 Task: Create a due date automation trigger when advanced on, on the monday before a card is due add fields with custom field "Resume" set to a number greater or equal to 1 and greater than 10 at 11:00 AM.
Action: Mouse moved to (988, 71)
Screenshot: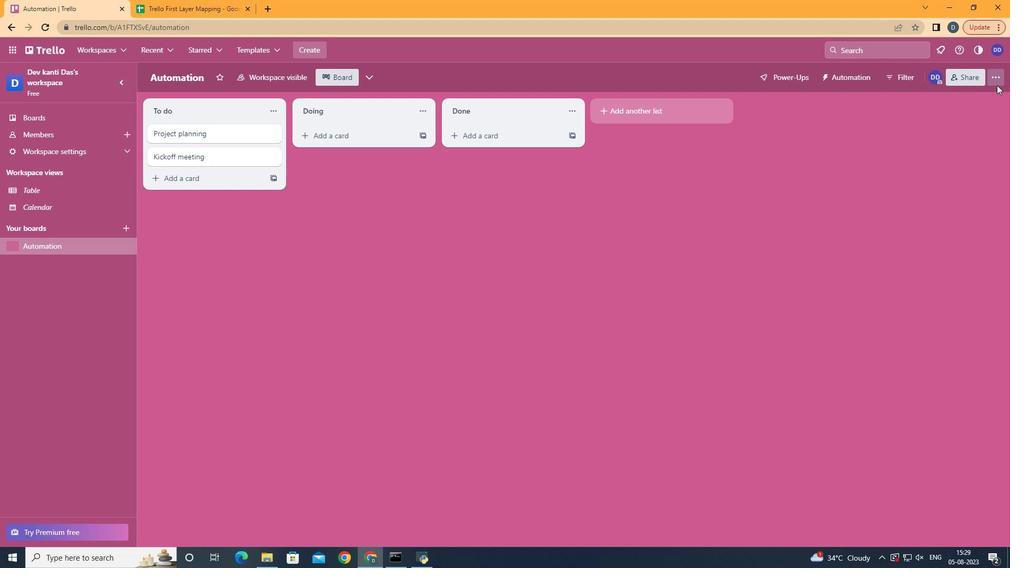 
Action: Mouse pressed left at (988, 71)
Screenshot: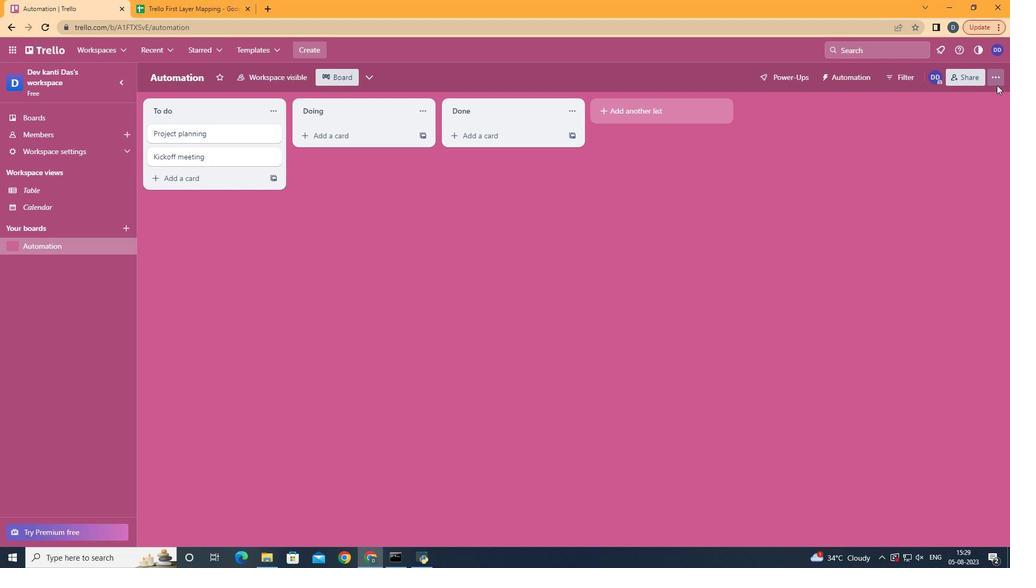 
Action: Mouse moved to (932, 208)
Screenshot: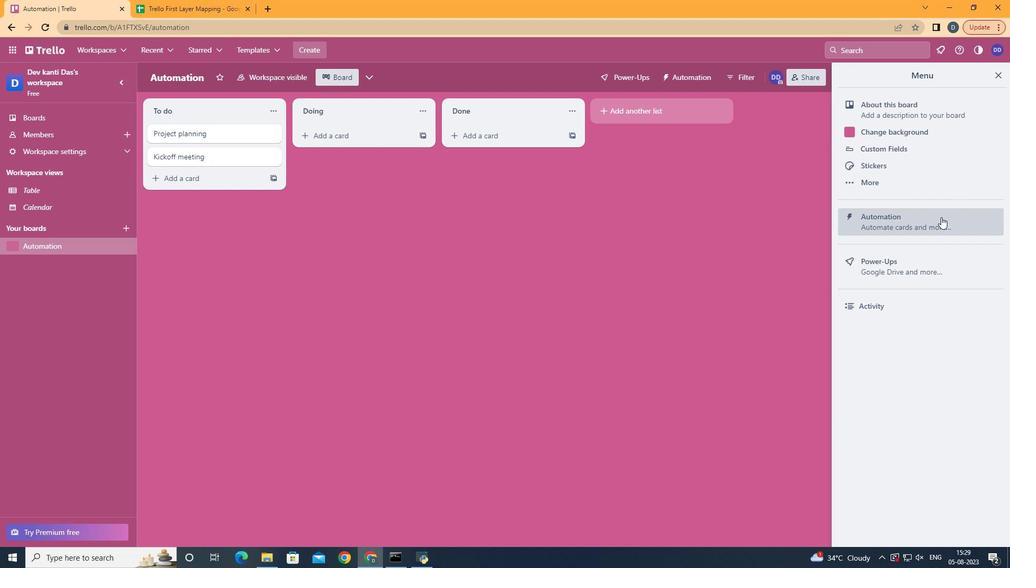 
Action: Mouse pressed left at (932, 208)
Screenshot: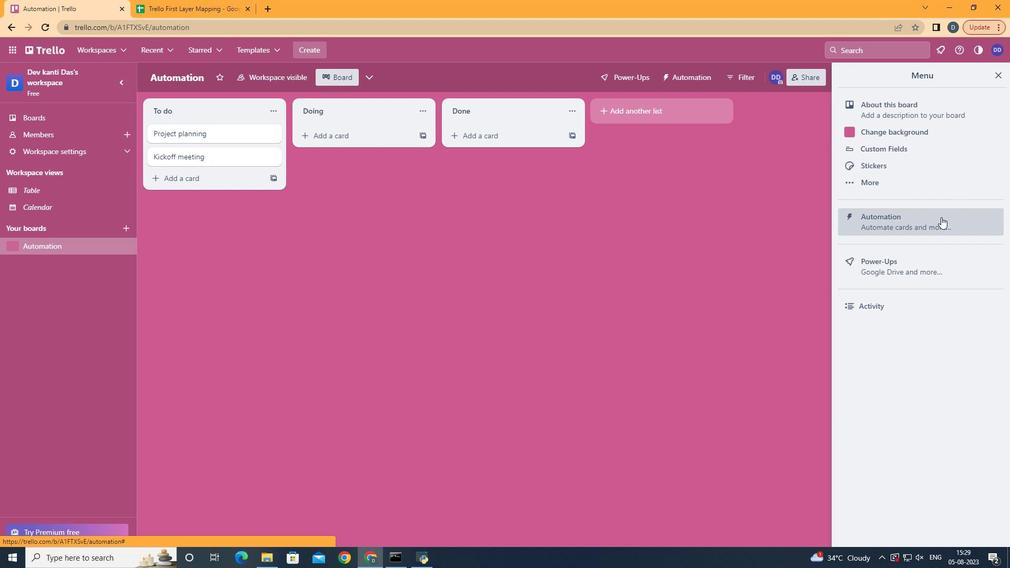 
Action: Mouse moved to (211, 203)
Screenshot: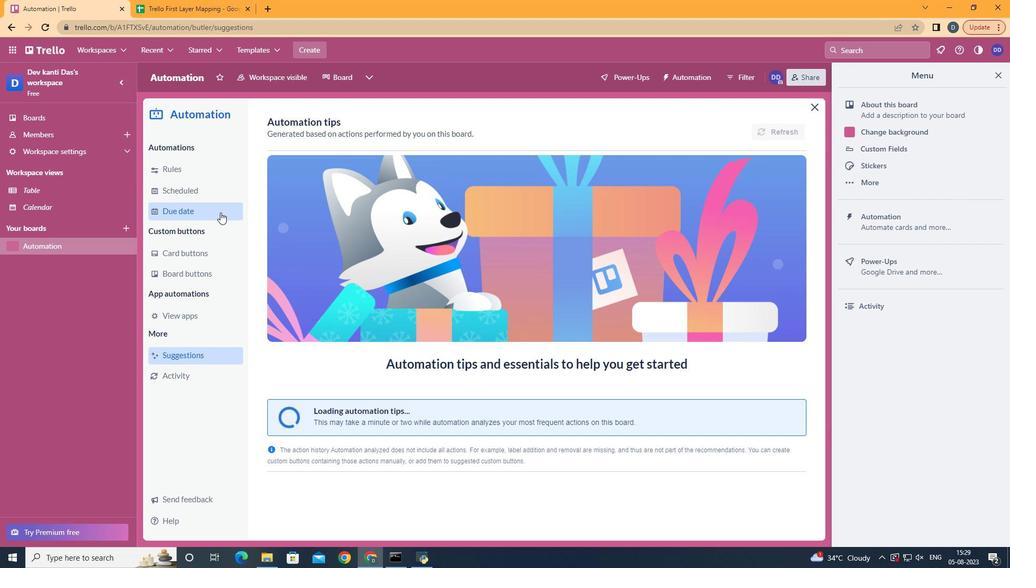 
Action: Mouse pressed left at (211, 203)
Screenshot: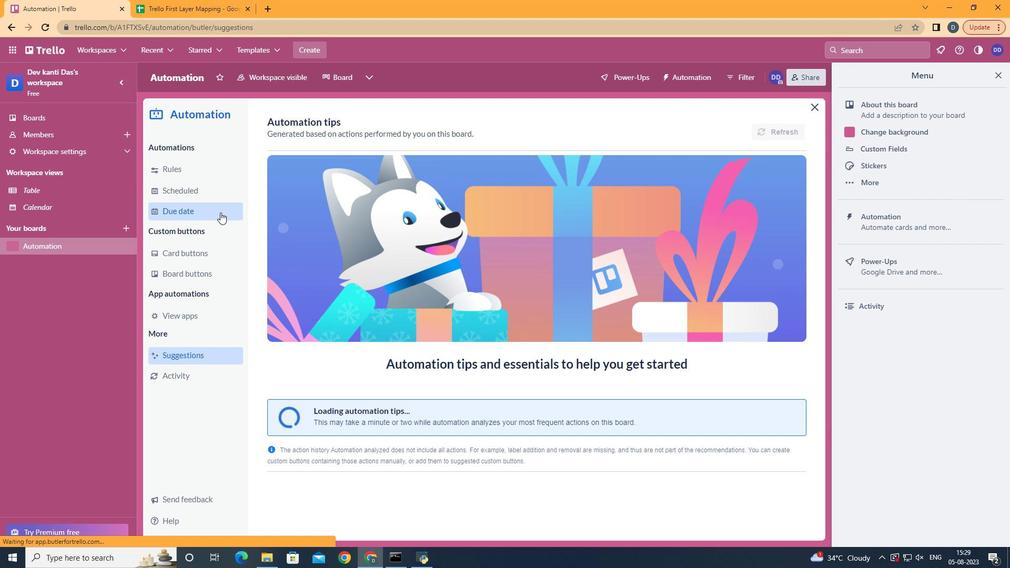 
Action: Mouse moved to (725, 117)
Screenshot: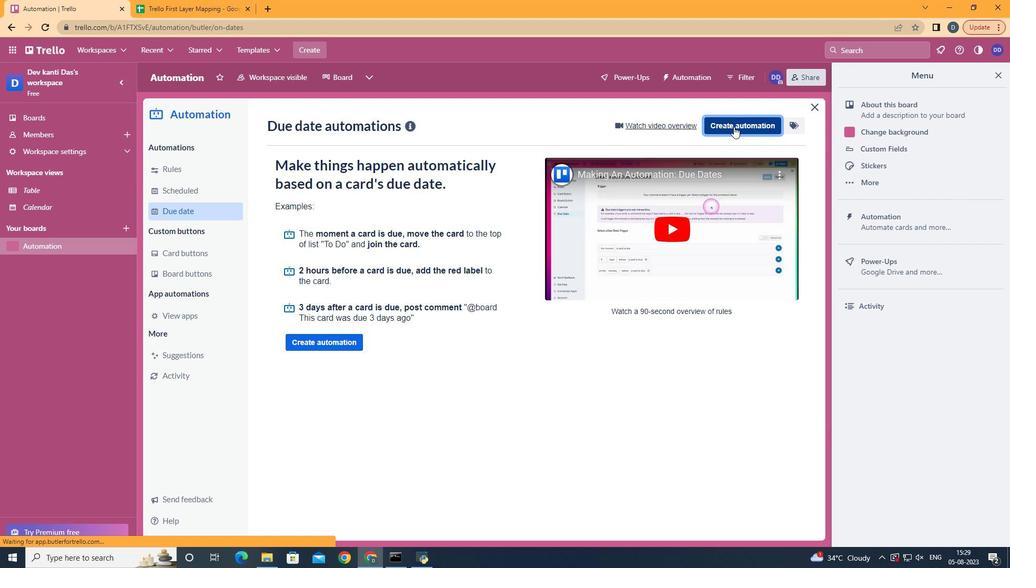
Action: Mouse pressed left at (725, 117)
Screenshot: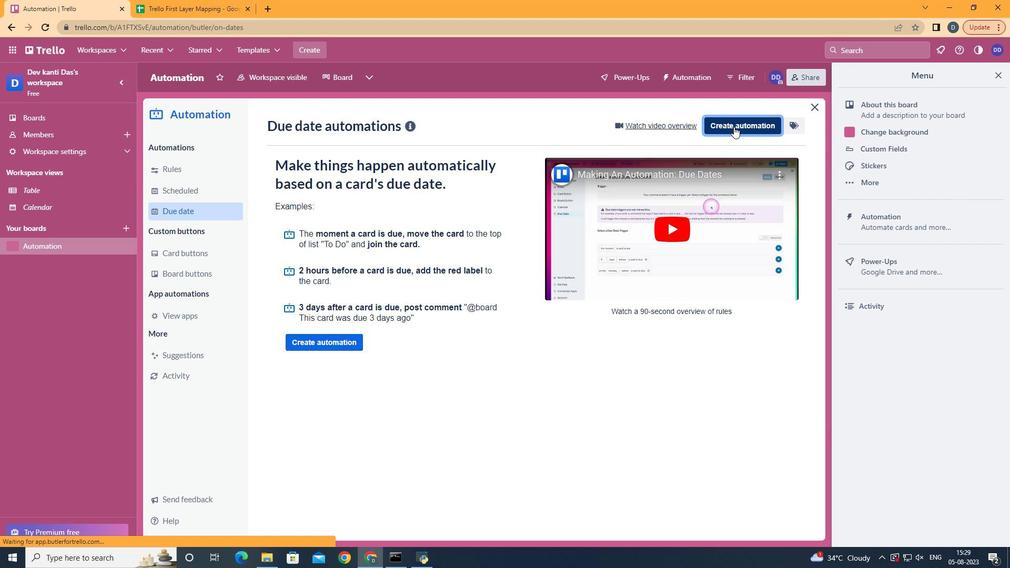 
Action: Mouse moved to (487, 218)
Screenshot: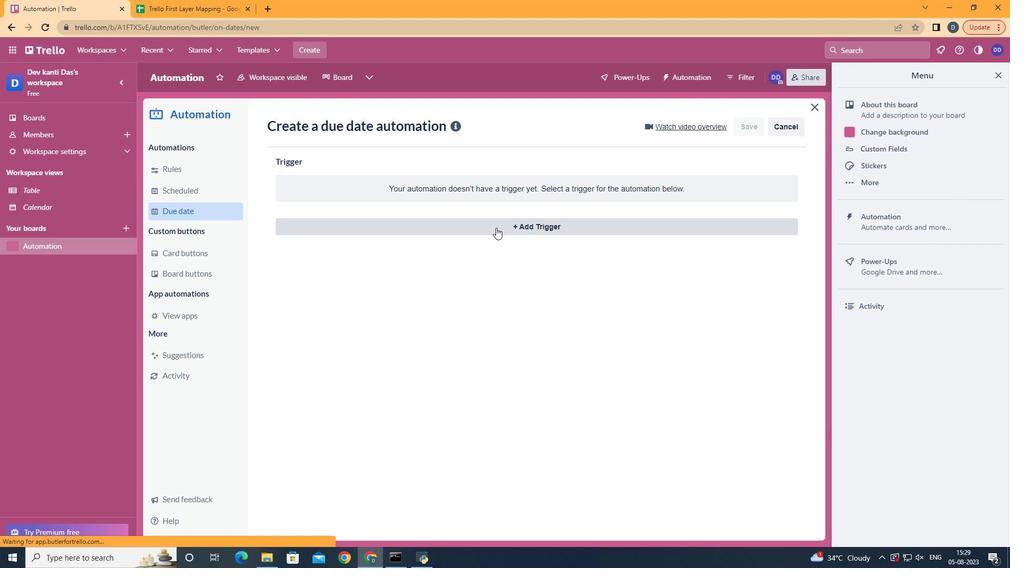 
Action: Mouse pressed left at (487, 218)
Screenshot: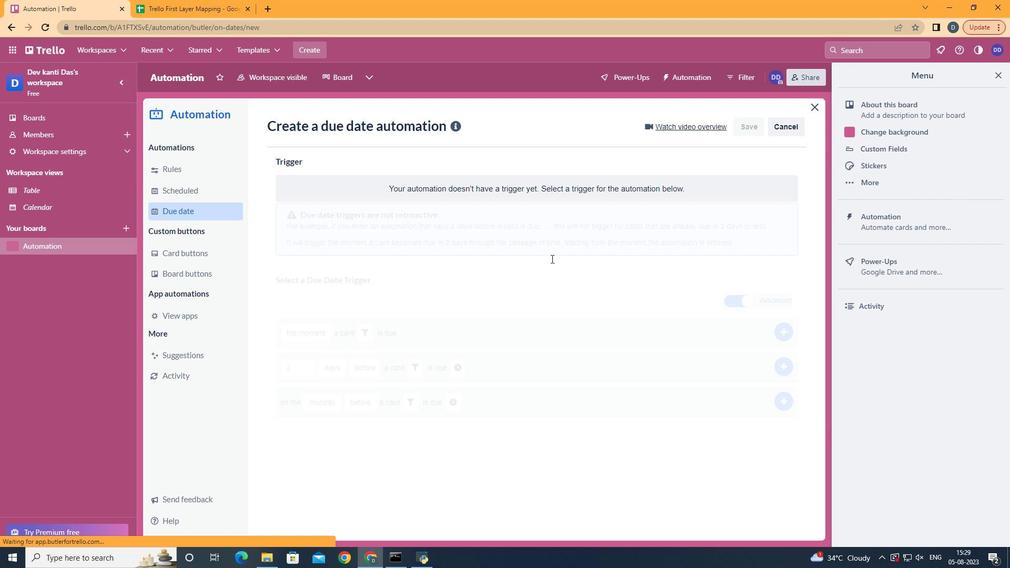 
Action: Mouse moved to (327, 265)
Screenshot: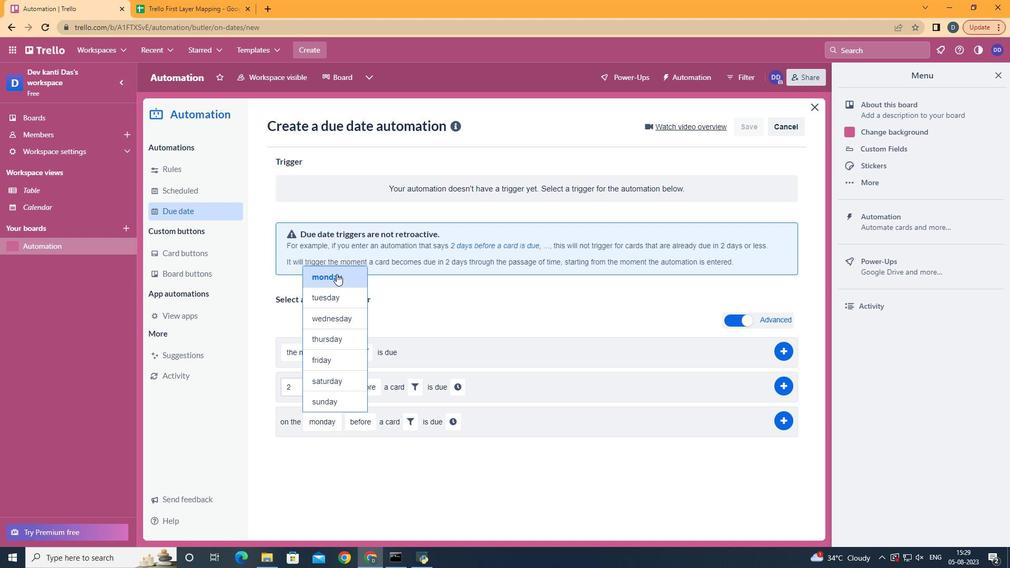 
Action: Mouse pressed left at (327, 265)
Screenshot: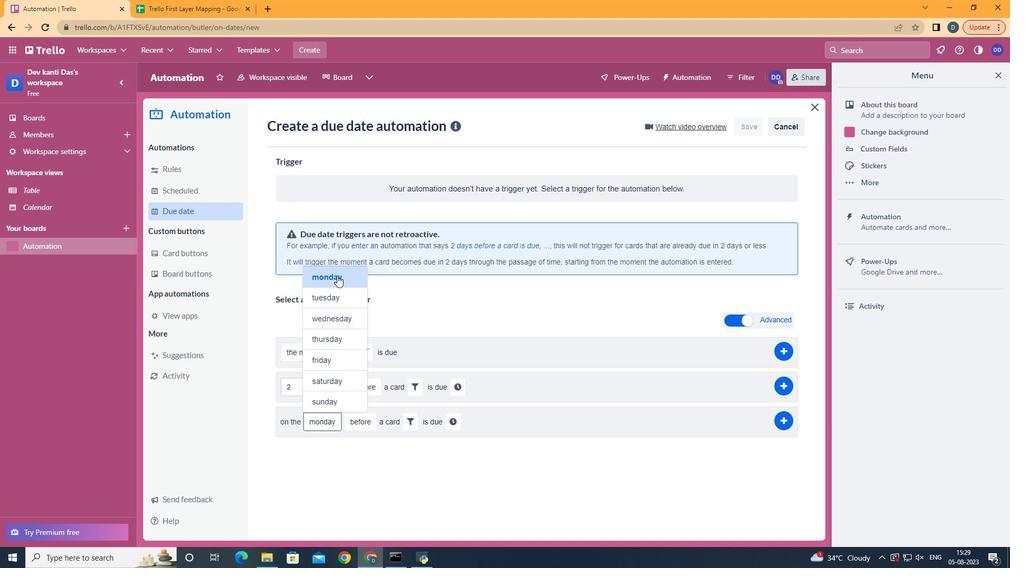
Action: Mouse moved to (365, 434)
Screenshot: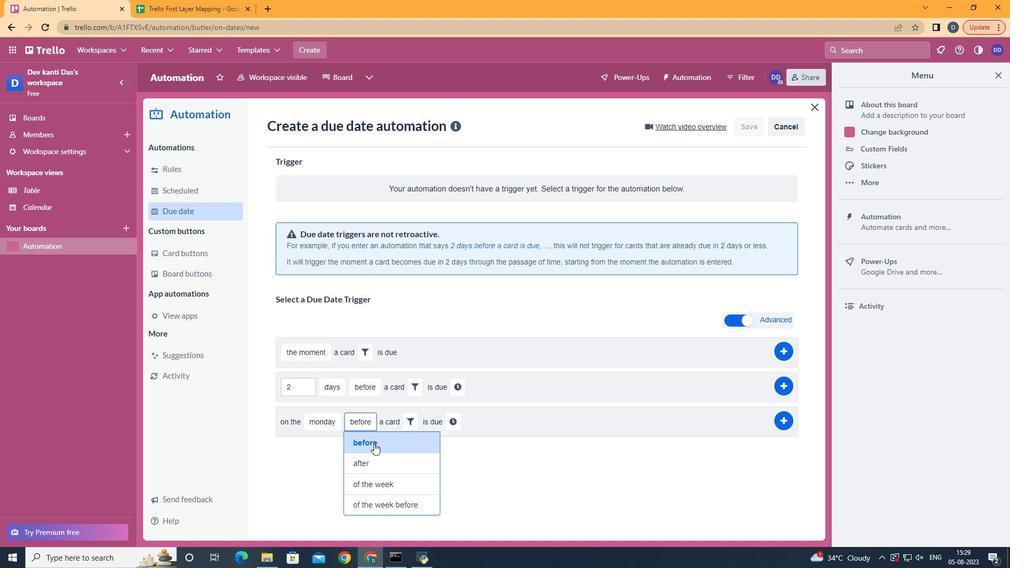 
Action: Mouse pressed left at (365, 434)
Screenshot: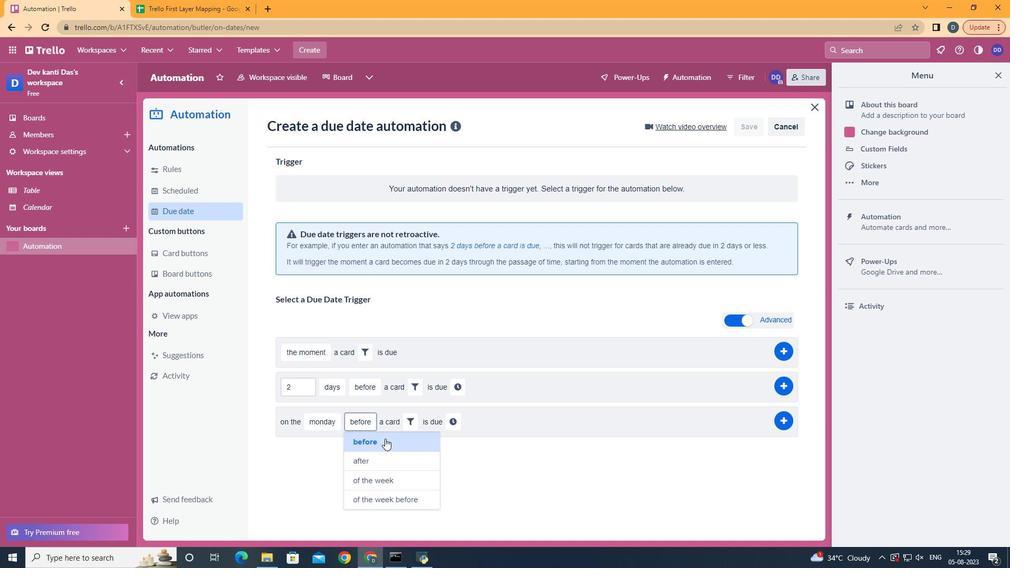
Action: Mouse moved to (403, 416)
Screenshot: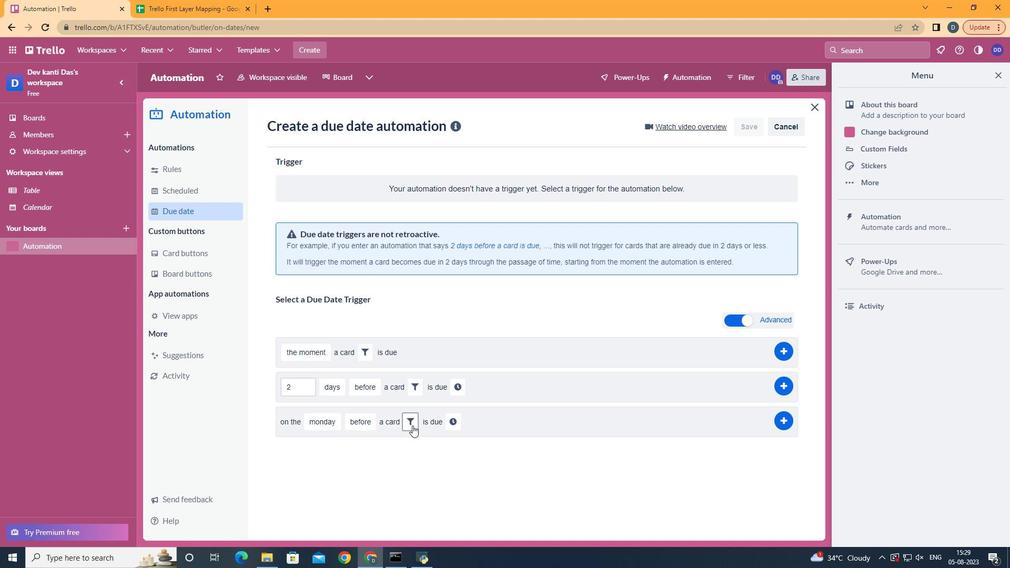 
Action: Mouse pressed left at (403, 416)
Screenshot: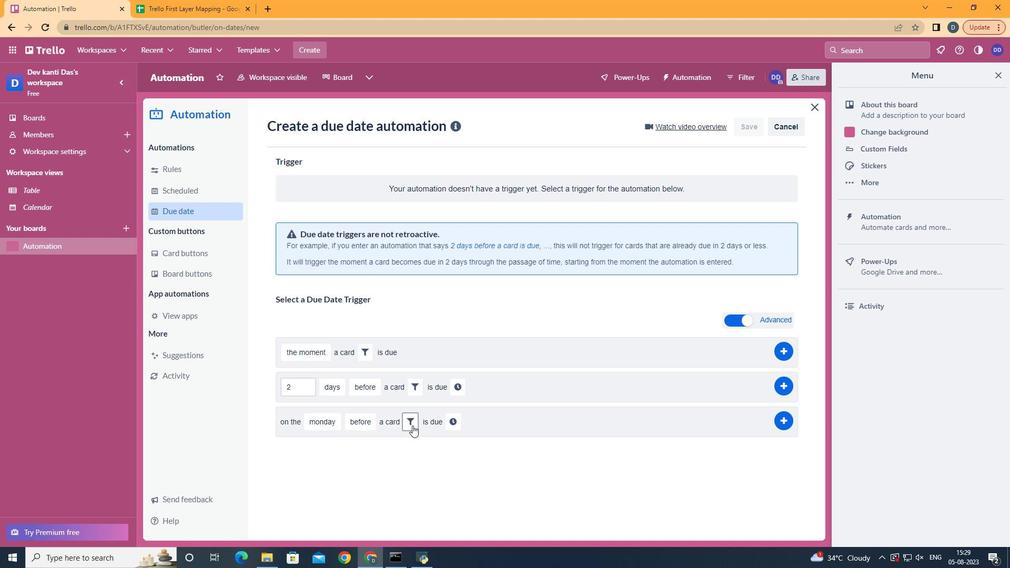 
Action: Mouse moved to (573, 441)
Screenshot: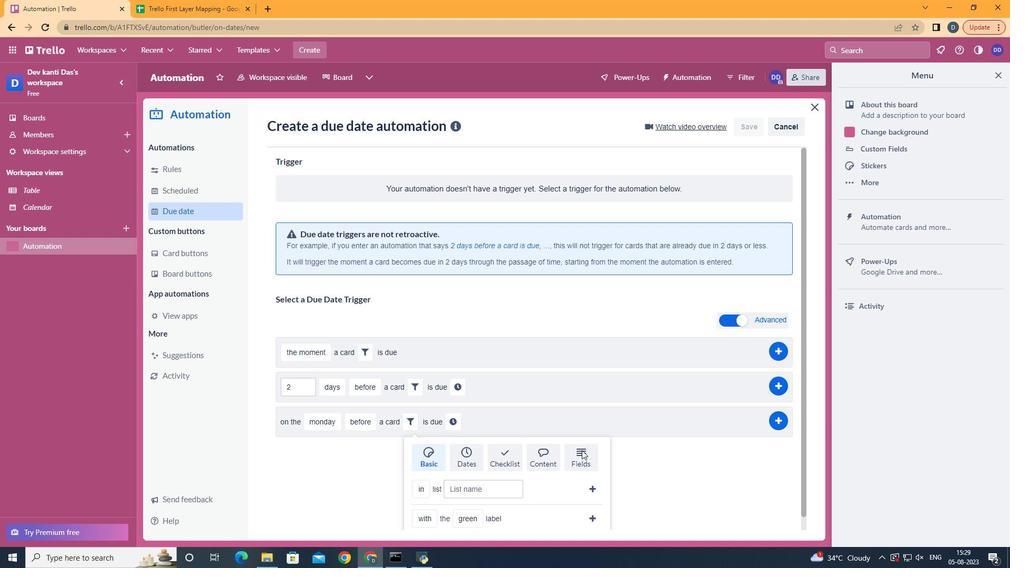 
Action: Mouse pressed left at (573, 441)
Screenshot: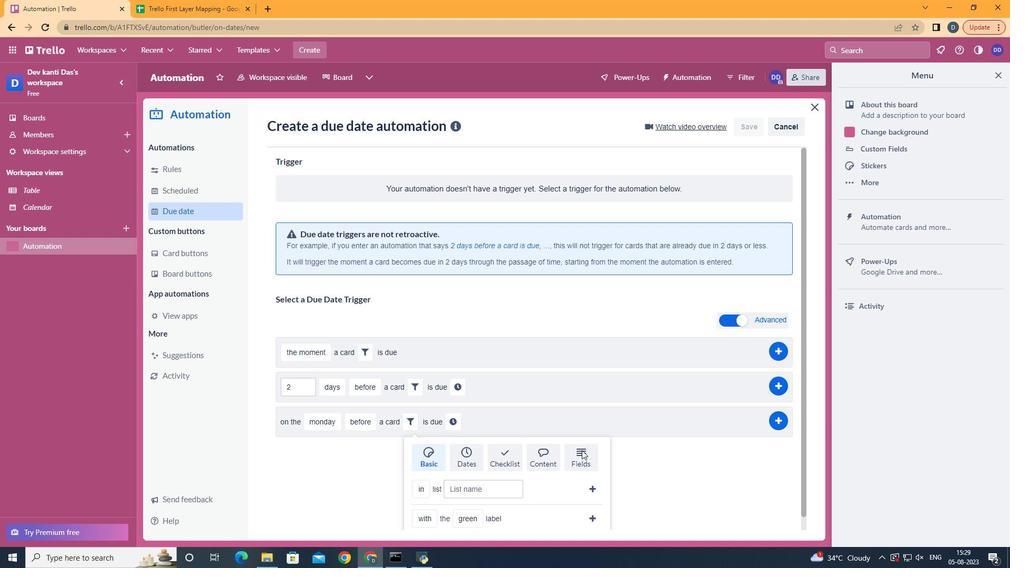 
Action: Mouse scrolled (573, 441) with delta (0, 0)
Screenshot: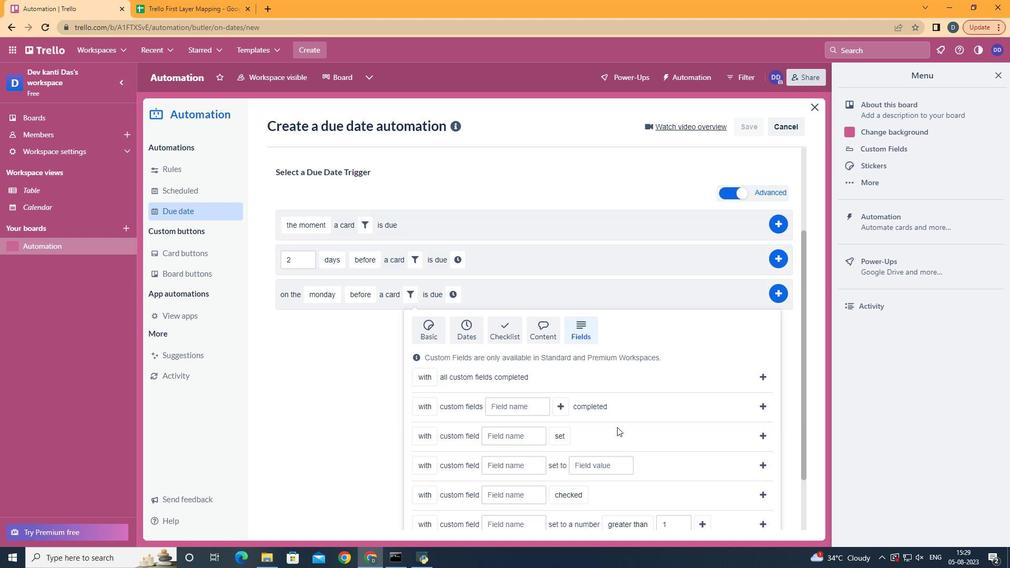 
Action: Mouse scrolled (573, 441) with delta (0, 0)
Screenshot: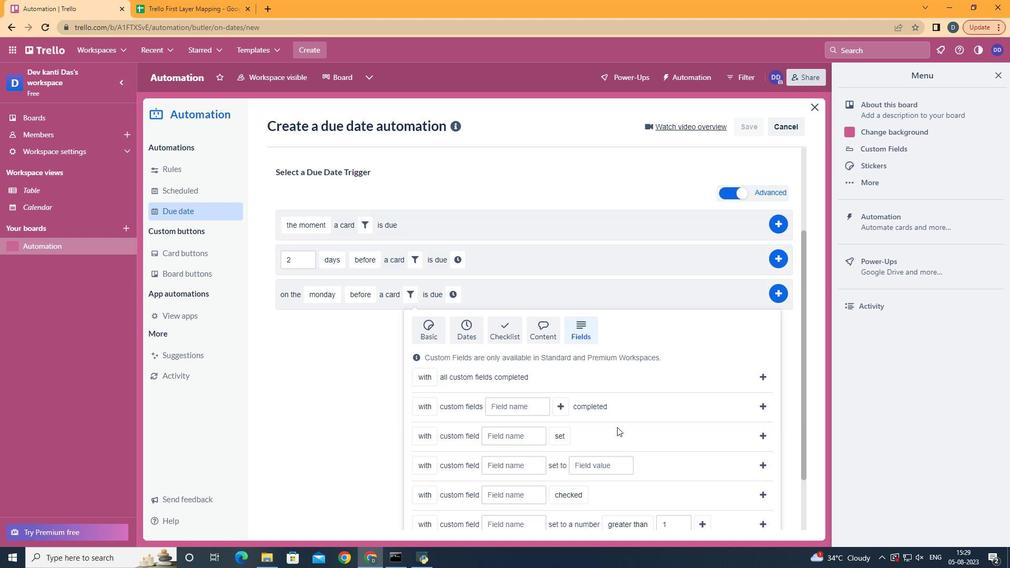 
Action: Mouse scrolled (573, 441) with delta (0, 0)
Screenshot: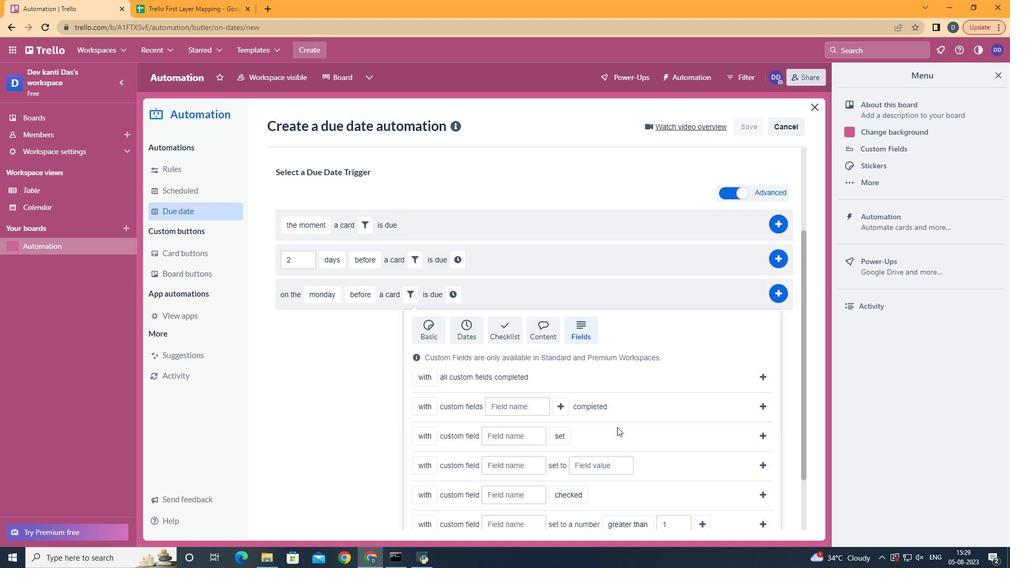 
Action: Mouse scrolled (573, 441) with delta (0, 0)
Screenshot: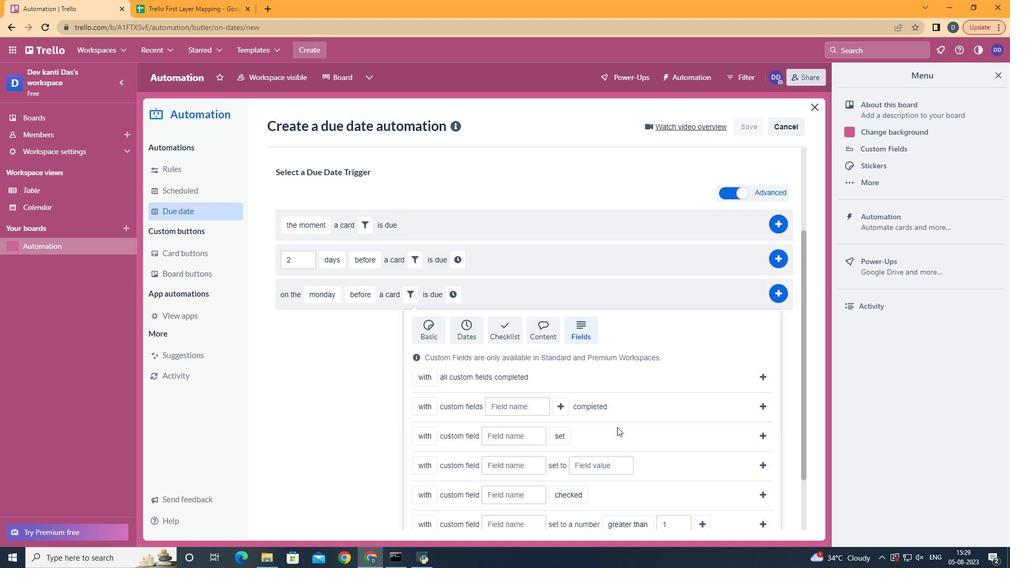 
Action: Mouse scrolled (573, 441) with delta (0, 0)
Screenshot: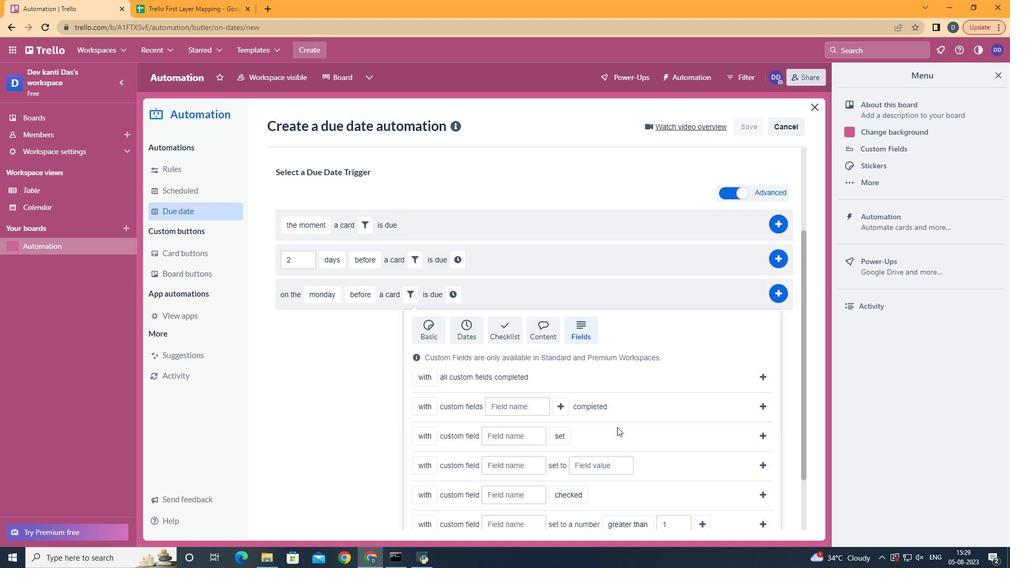 
Action: Mouse scrolled (573, 441) with delta (0, 0)
Screenshot: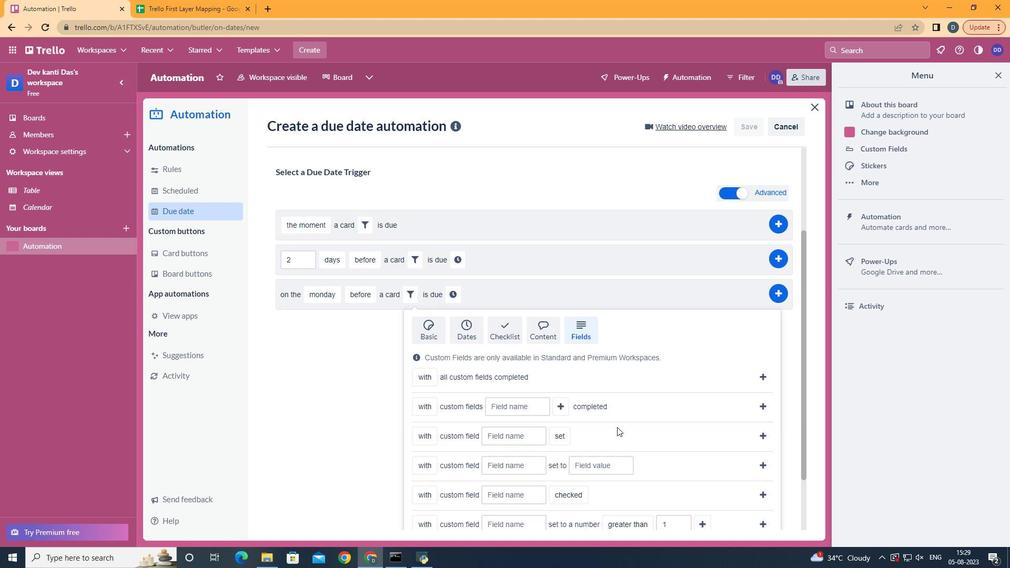 
Action: Mouse moved to (419, 456)
Screenshot: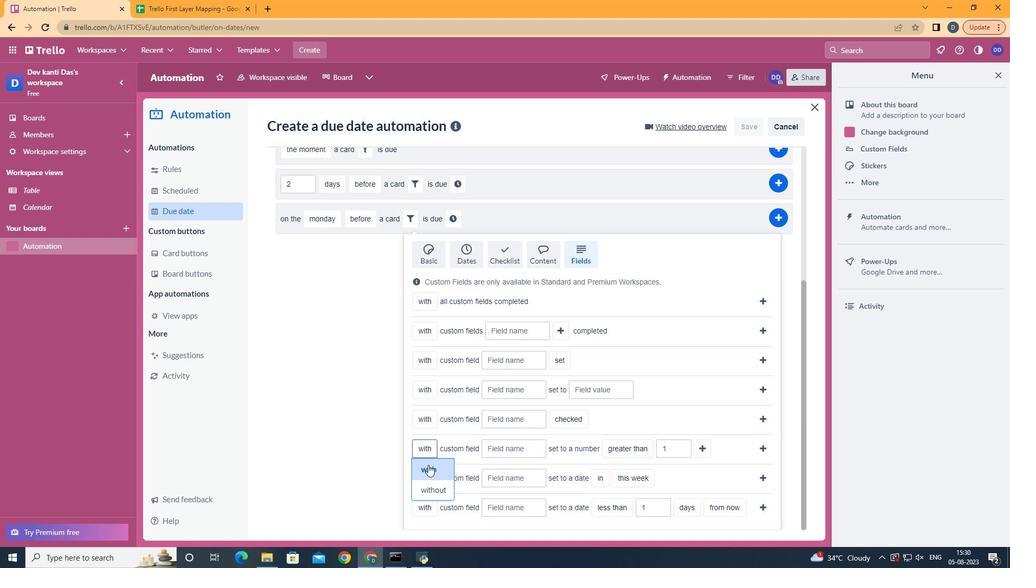 
Action: Mouse pressed left at (419, 456)
Screenshot: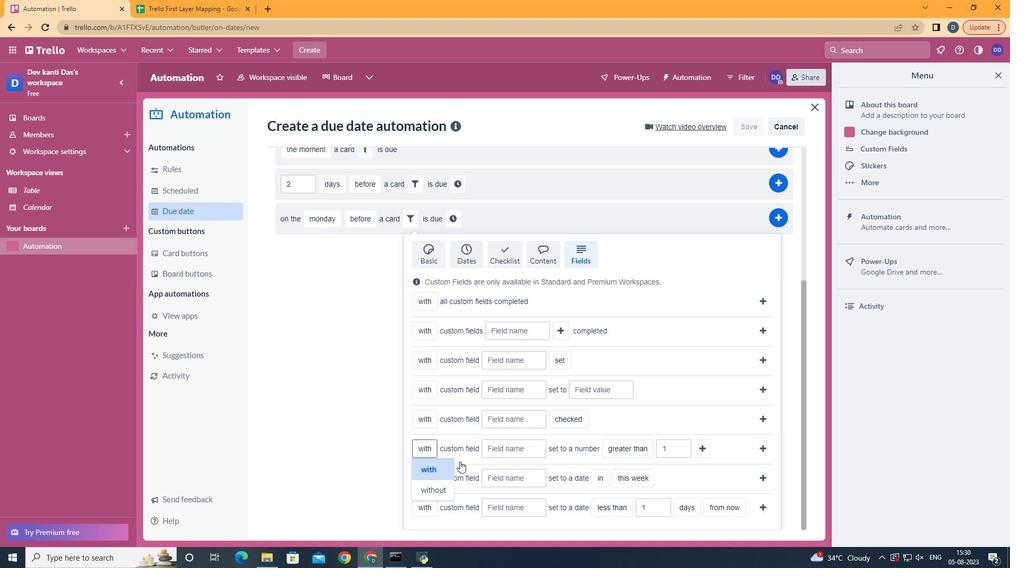 
Action: Mouse moved to (499, 440)
Screenshot: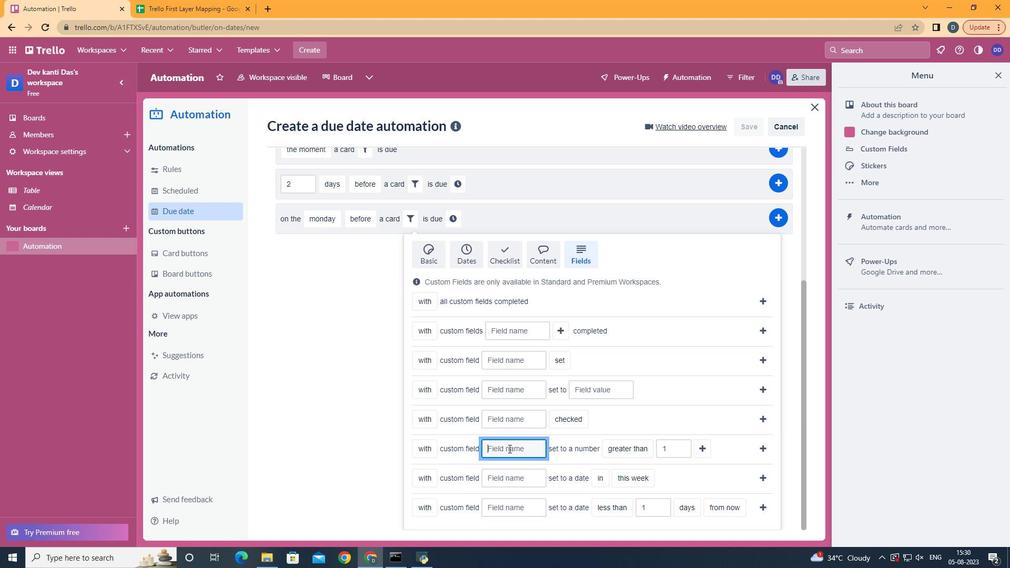 
Action: Mouse pressed left at (499, 440)
Screenshot: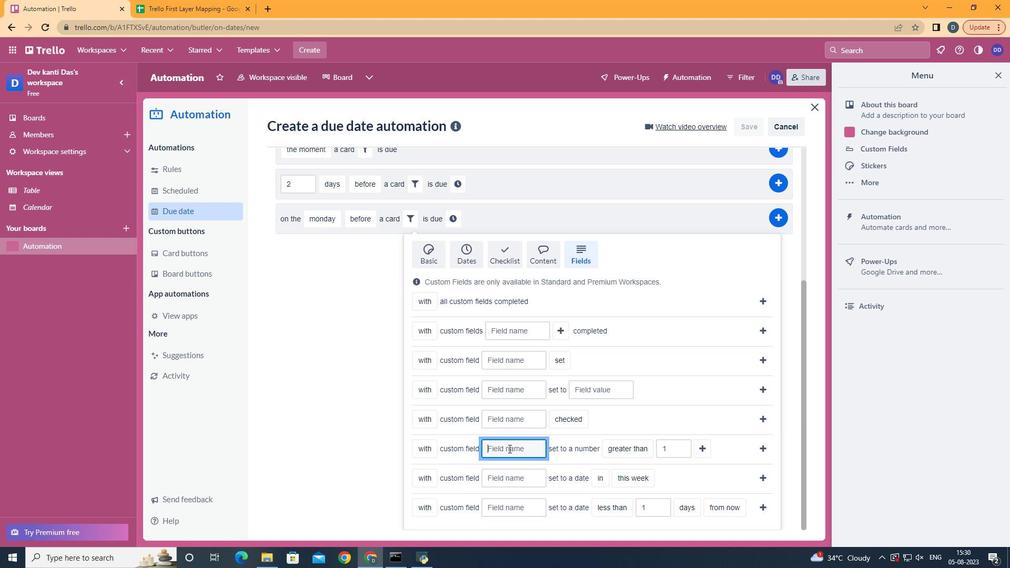 
Action: Mouse moved to (500, 440)
Screenshot: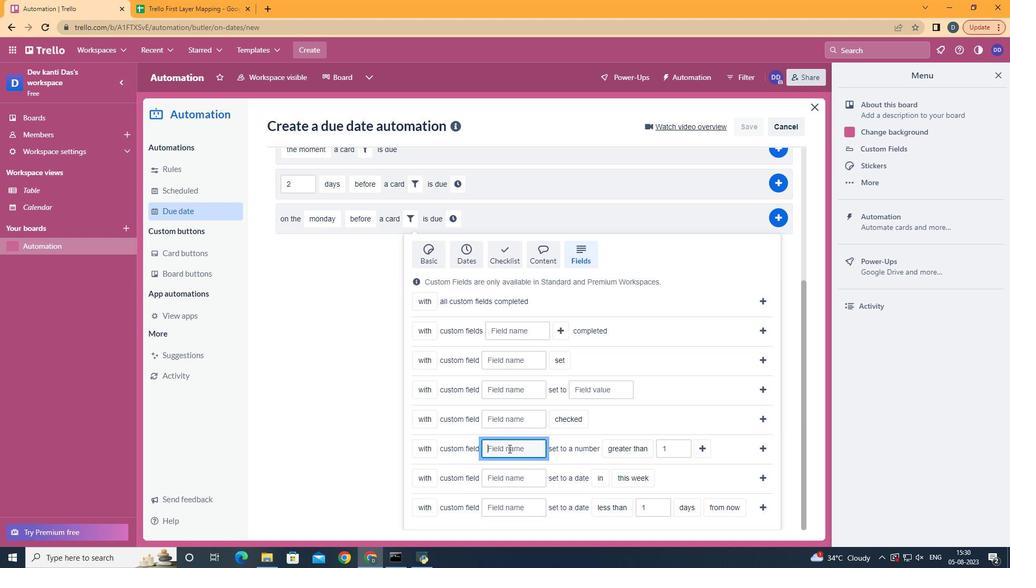 
Action: Key pressed <Key.shift>Resume
Screenshot: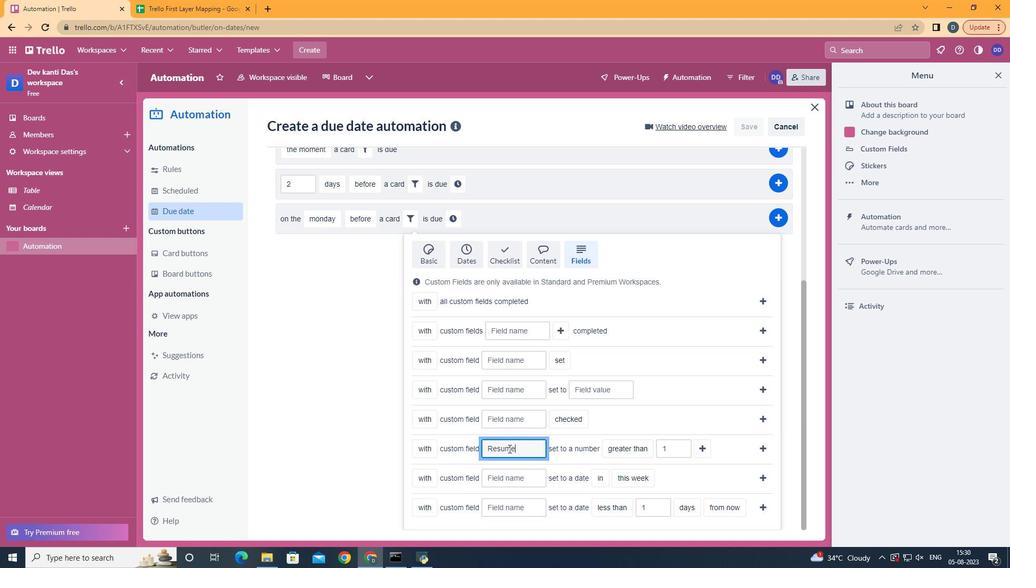 
Action: Mouse moved to (643, 377)
Screenshot: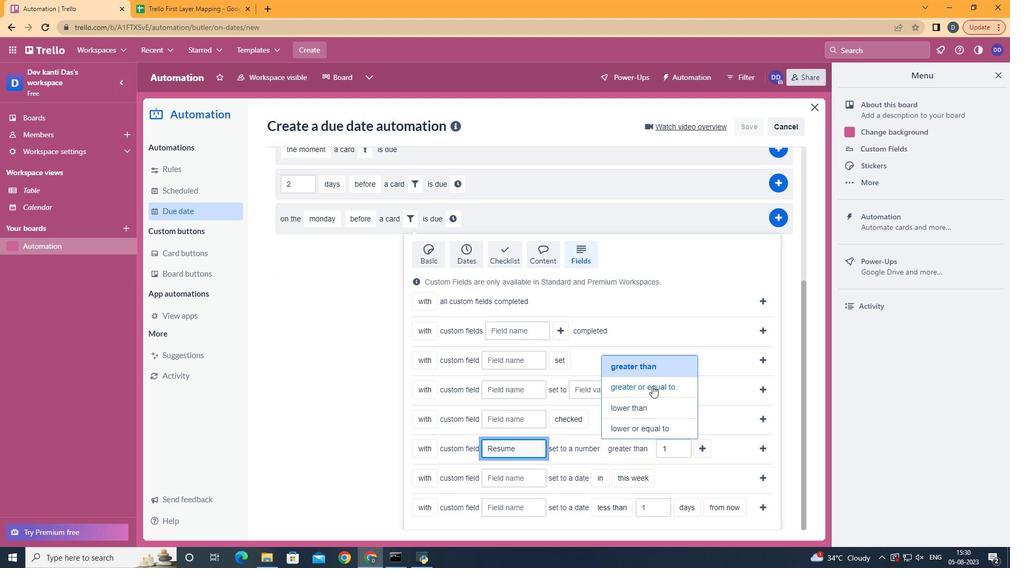 
Action: Mouse pressed left at (643, 377)
Screenshot: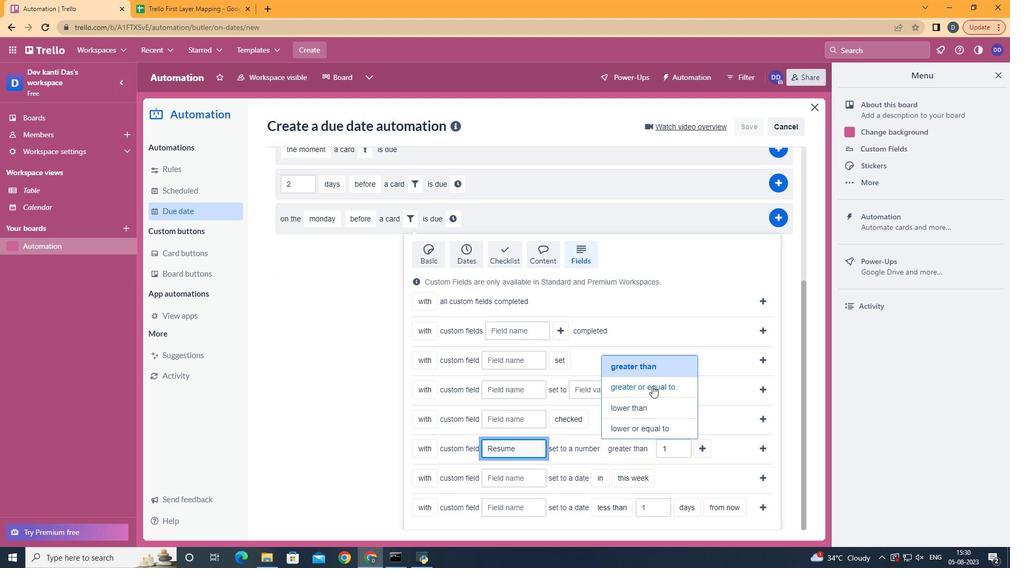 
Action: Mouse moved to (706, 442)
Screenshot: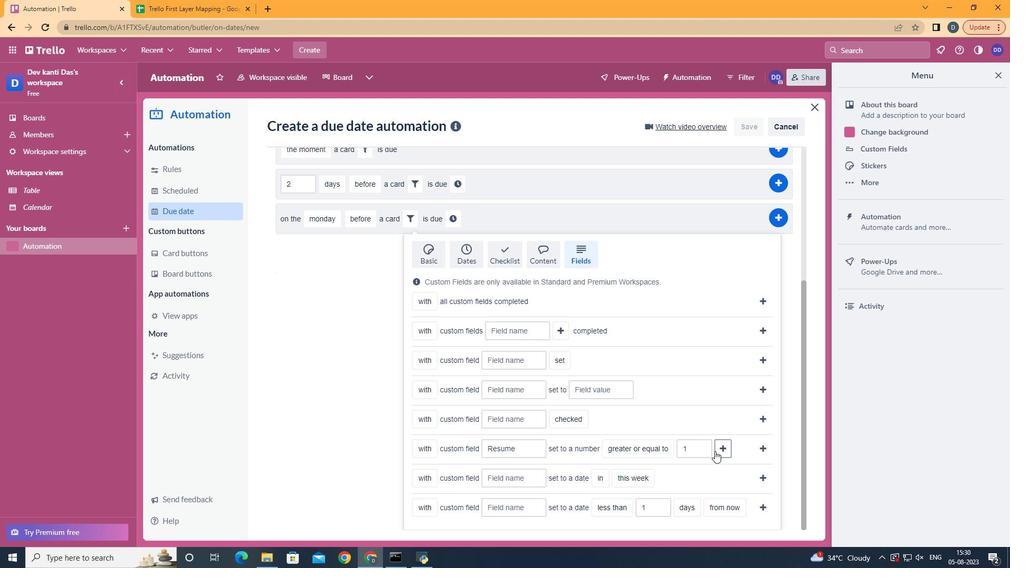 
Action: Mouse pressed left at (706, 442)
Screenshot: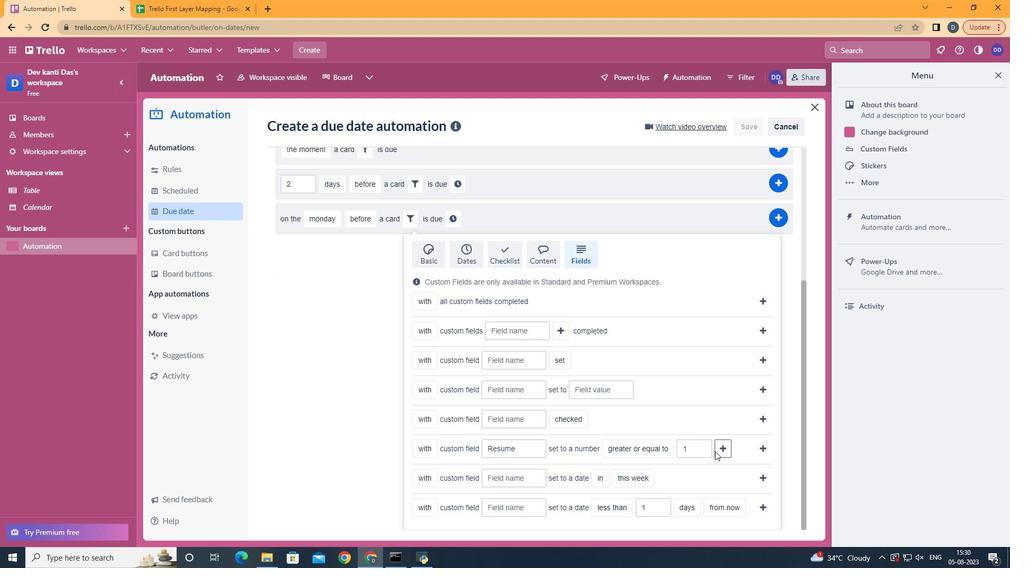 
Action: Mouse moved to (463, 422)
Screenshot: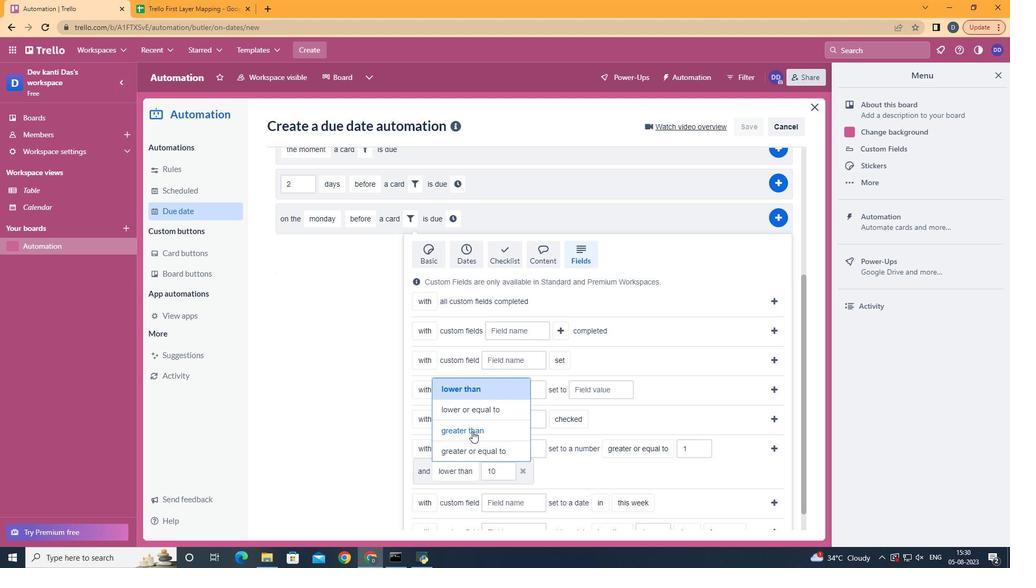 
Action: Mouse pressed left at (463, 422)
Screenshot: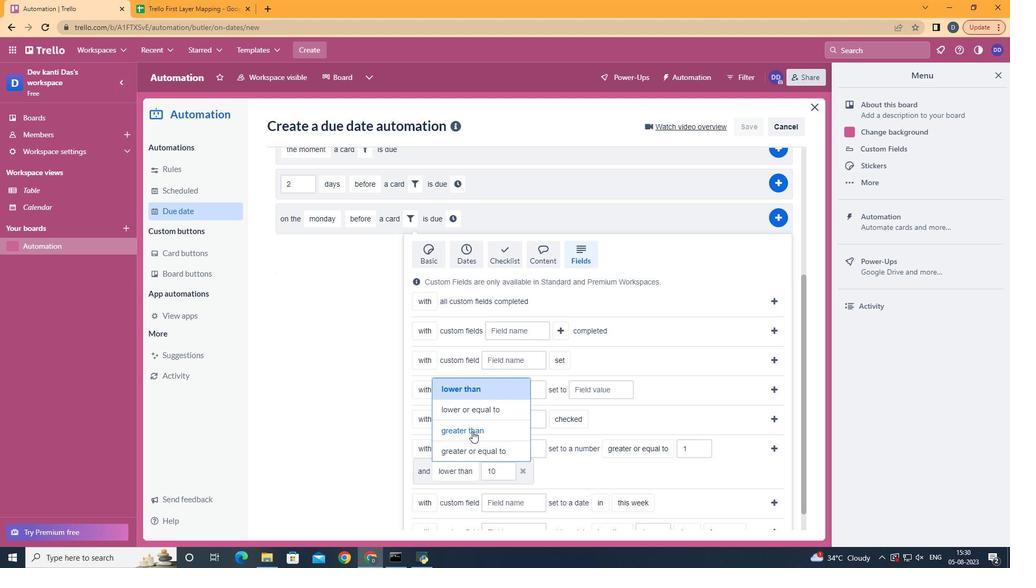 
Action: Mouse moved to (759, 441)
Screenshot: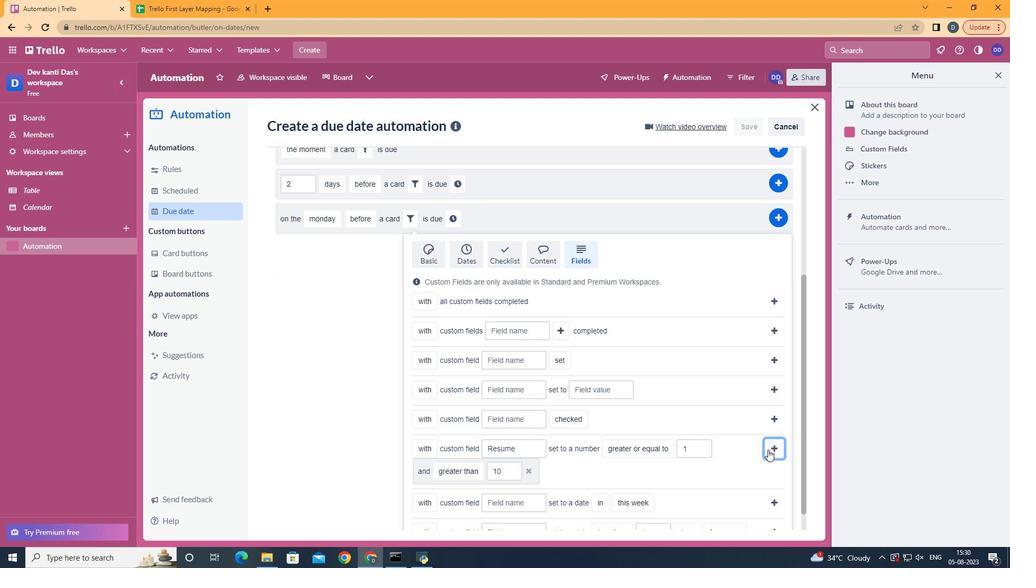 
Action: Mouse pressed left at (759, 441)
Screenshot: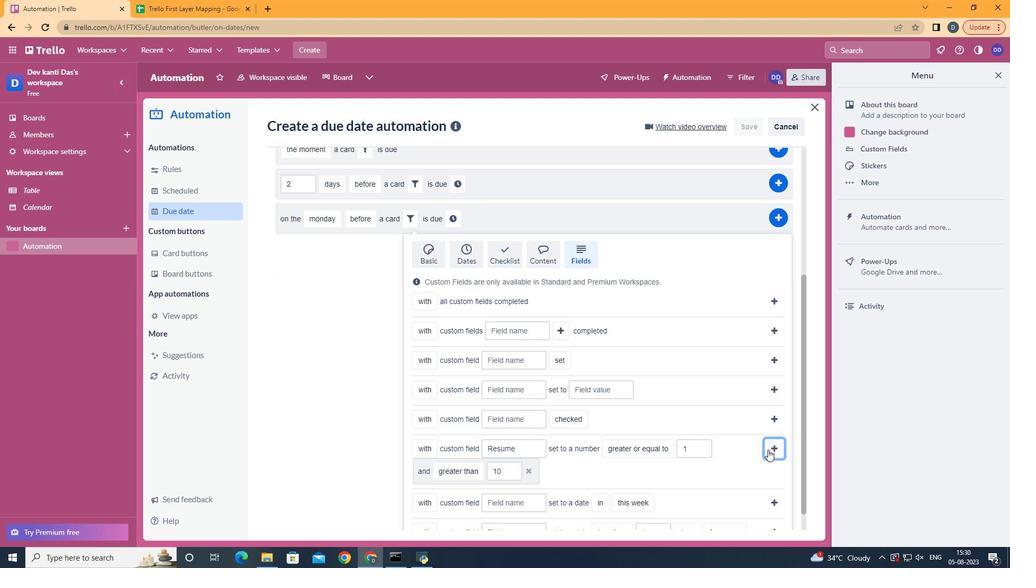 
Action: Mouse moved to (742, 416)
Screenshot: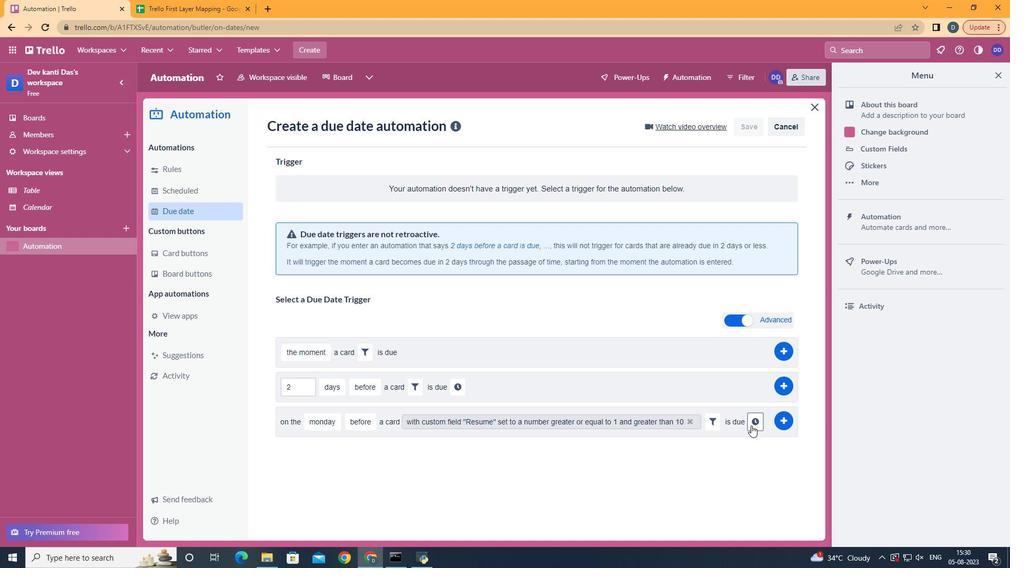 
Action: Mouse pressed left at (742, 416)
Screenshot: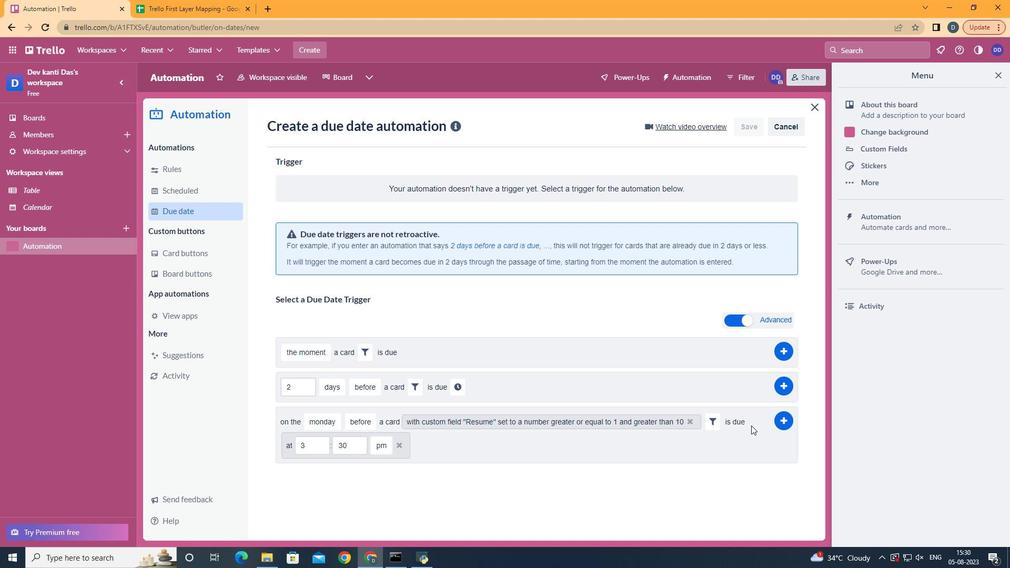 
Action: Mouse moved to (319, 437)
Screenshot: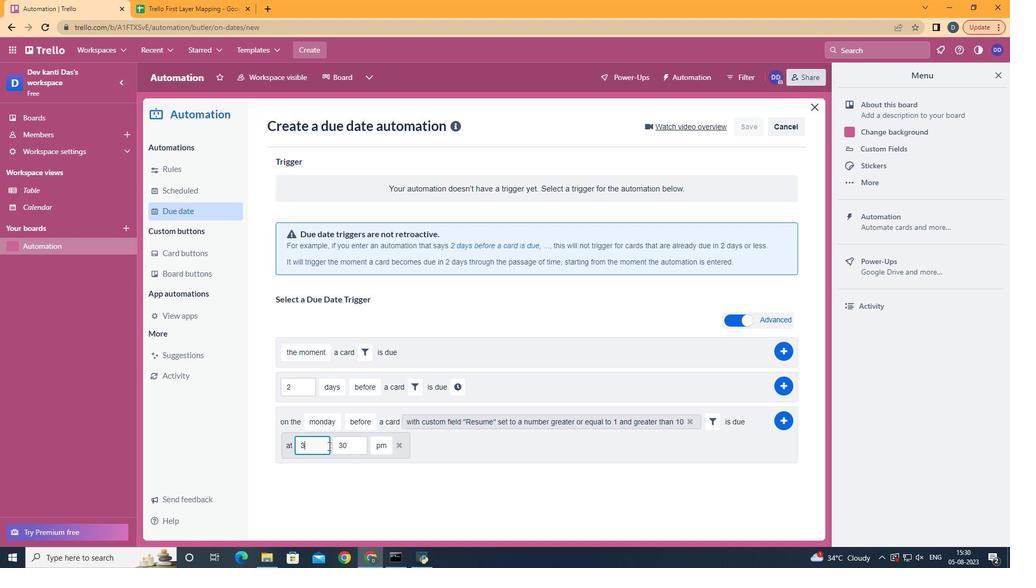 
Action: Mouse pressed left at (319, 437)
Screenshot: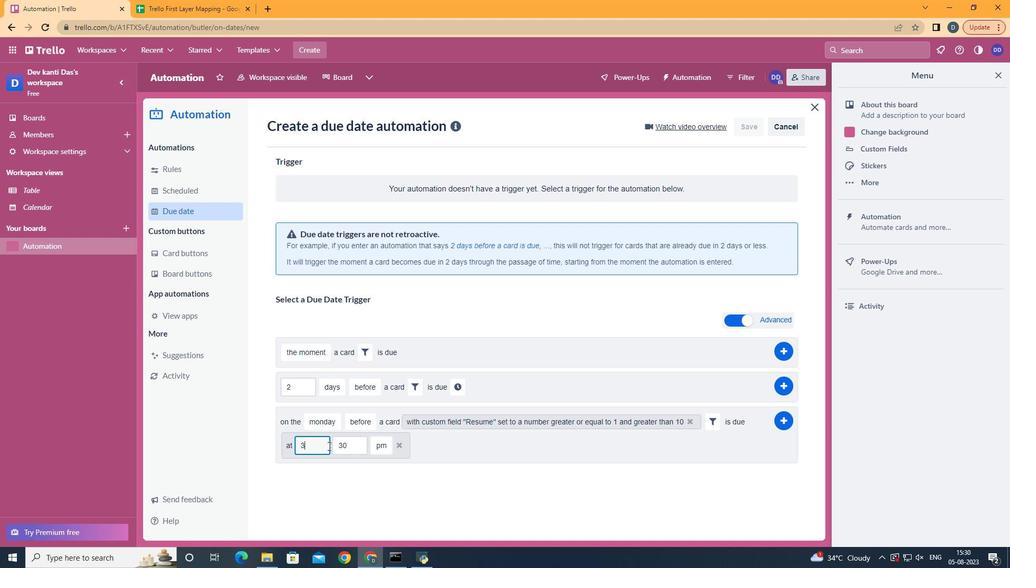 
Action: Mouse moved to (318, 437)
Screenshot: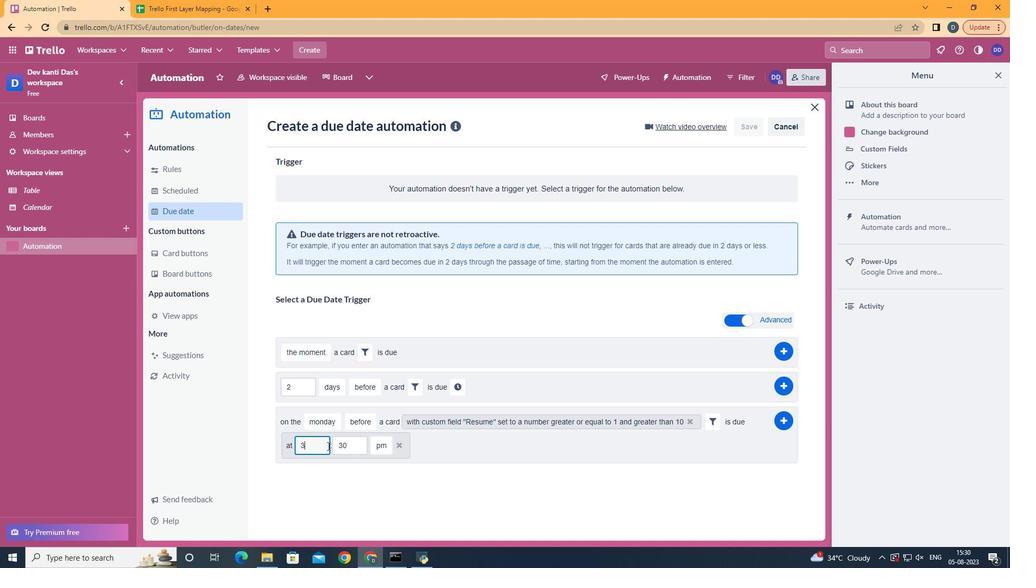 
Action: Key pressed <Key.backspace>11
Screenshot: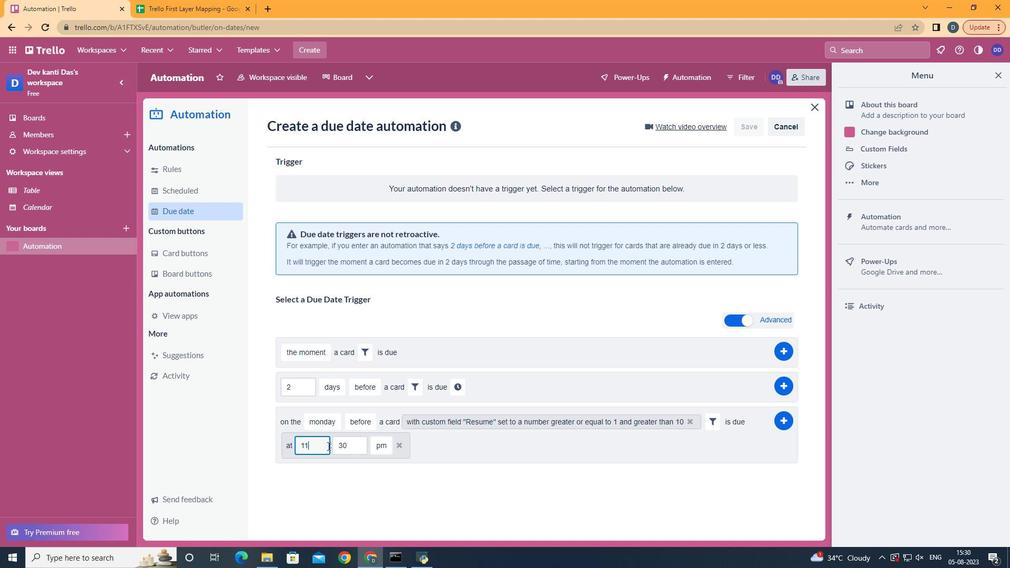 
Action: Mouse moved to (358, 436)
Screenshot: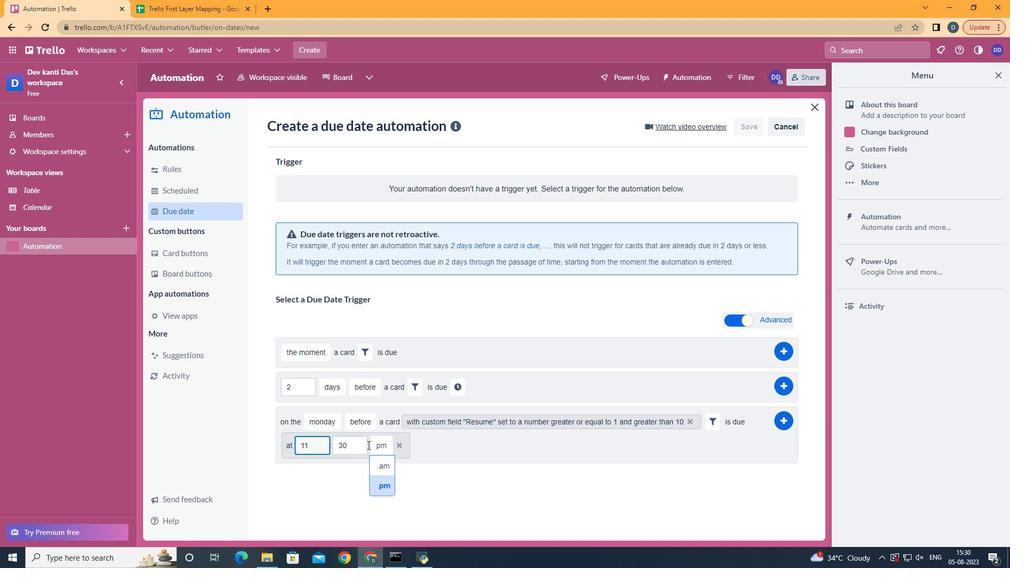 
Action: Mouse pressed left at (358, 436)
Screenshot: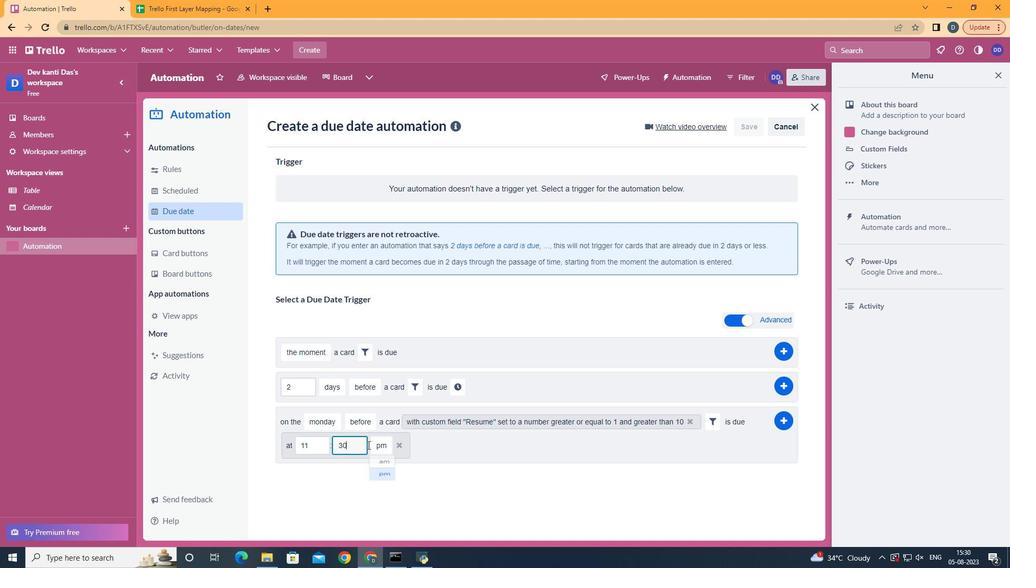 
Action: Key pressed <Key.backspace>
Screenshot: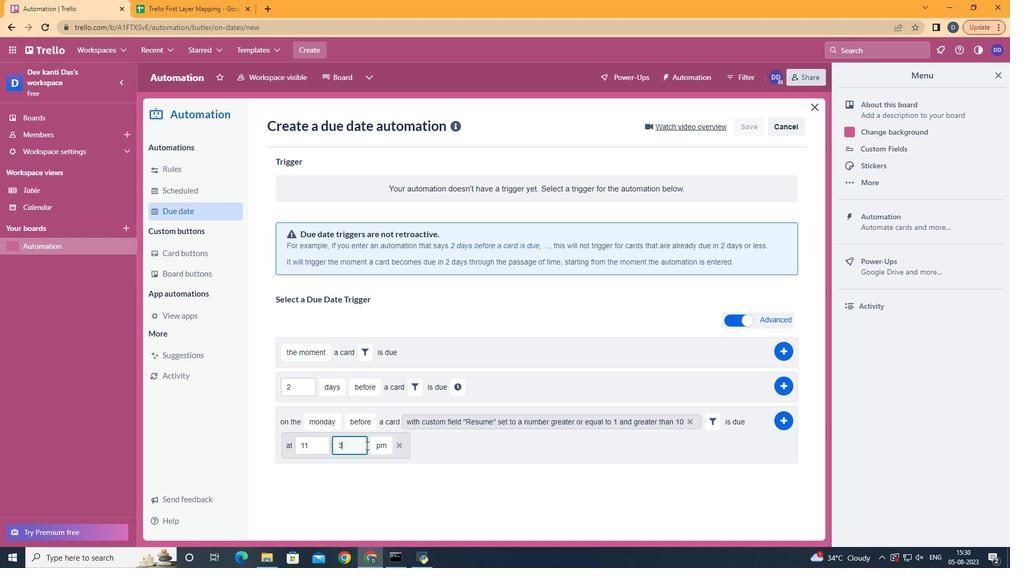 
Action: Mouse moved to (357, 436)
Screenshot: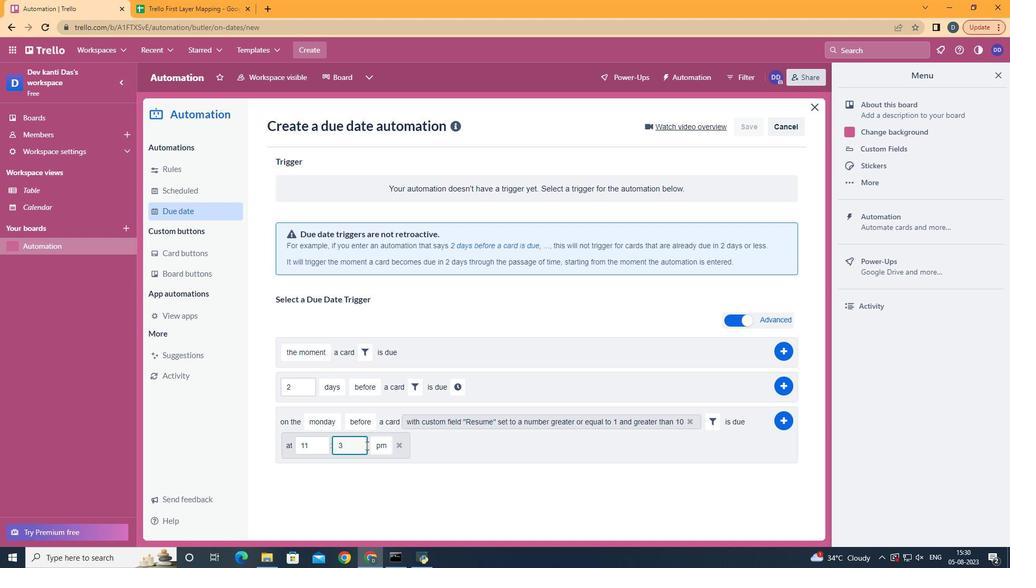 
Action: Key pressed <Key.backspace>00
Screenshot: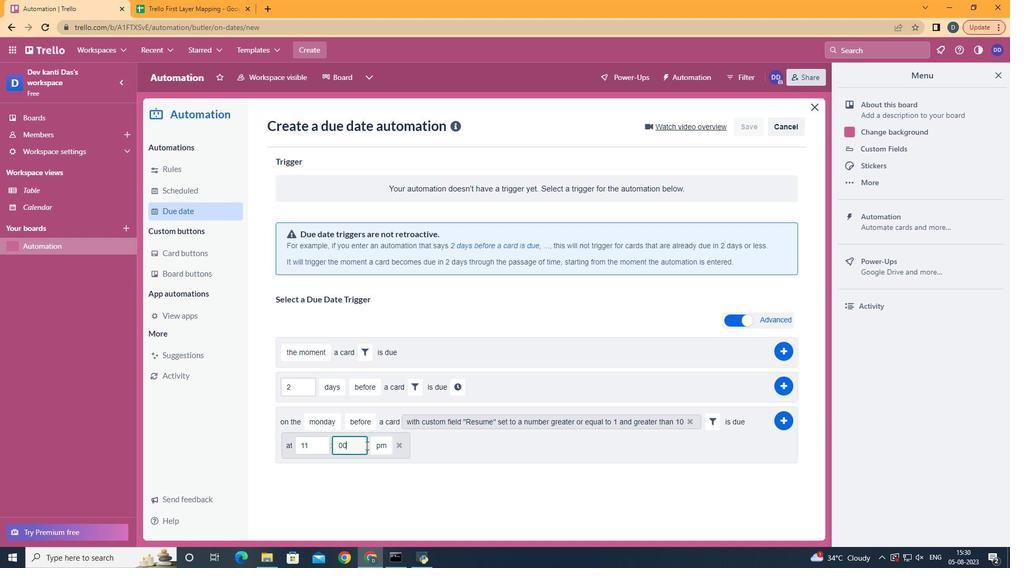 
Action: Mouse moved to (373, 453)
Screenshot: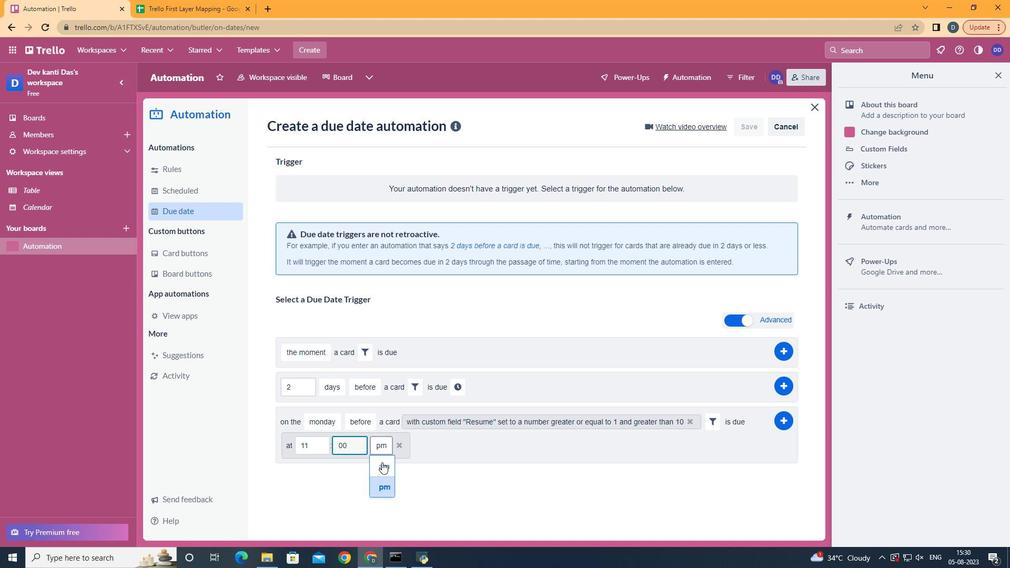 
Action: Mouse pressed left at (373, 453)
Screenshot: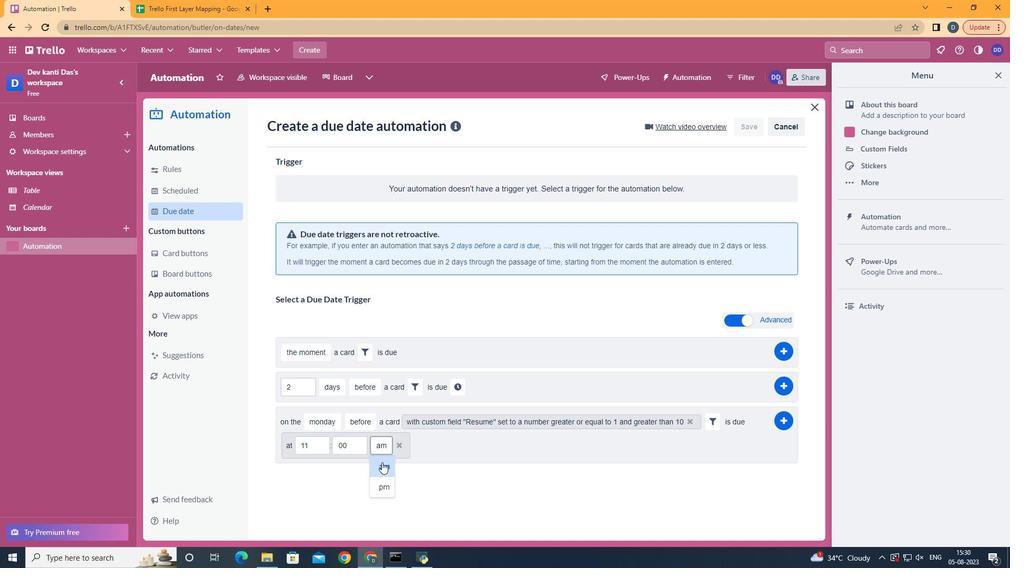 
Action: Mouse moved to (775, 419)
Screenshot: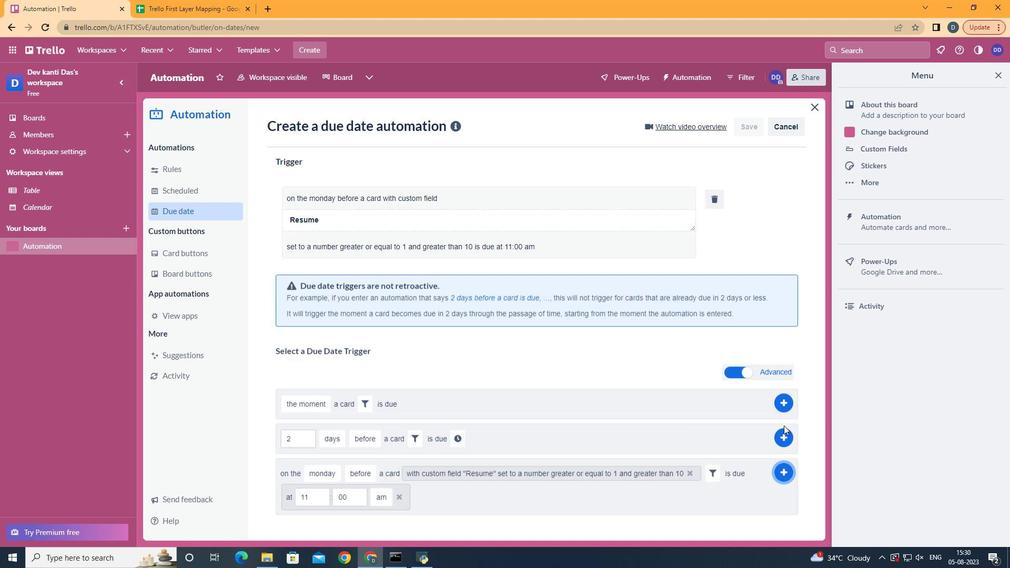 
Action: Mouse pressed left at (775, 419)
Screenshot: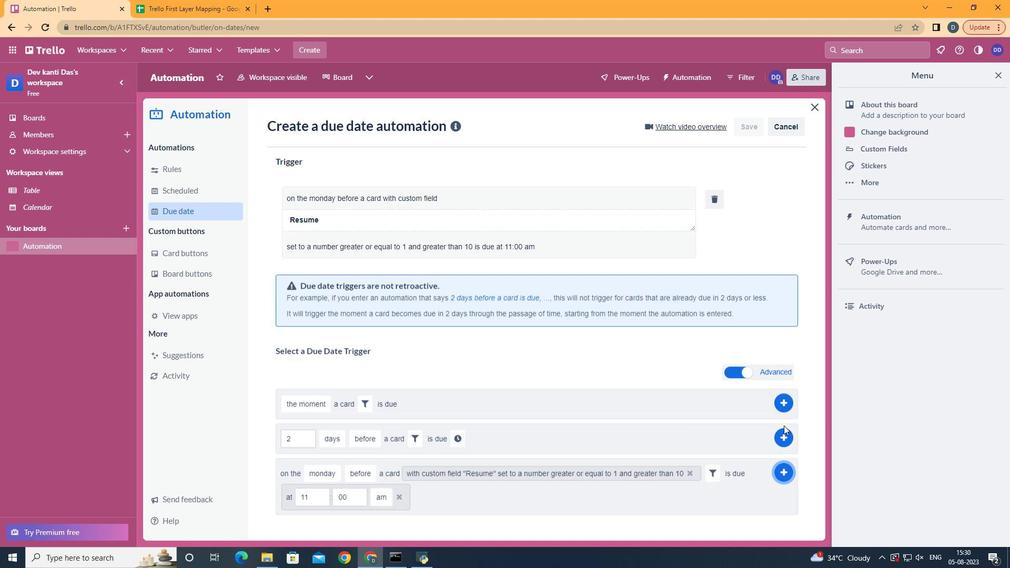 
Action: Mouse moved to (513, 166)
Screenshot: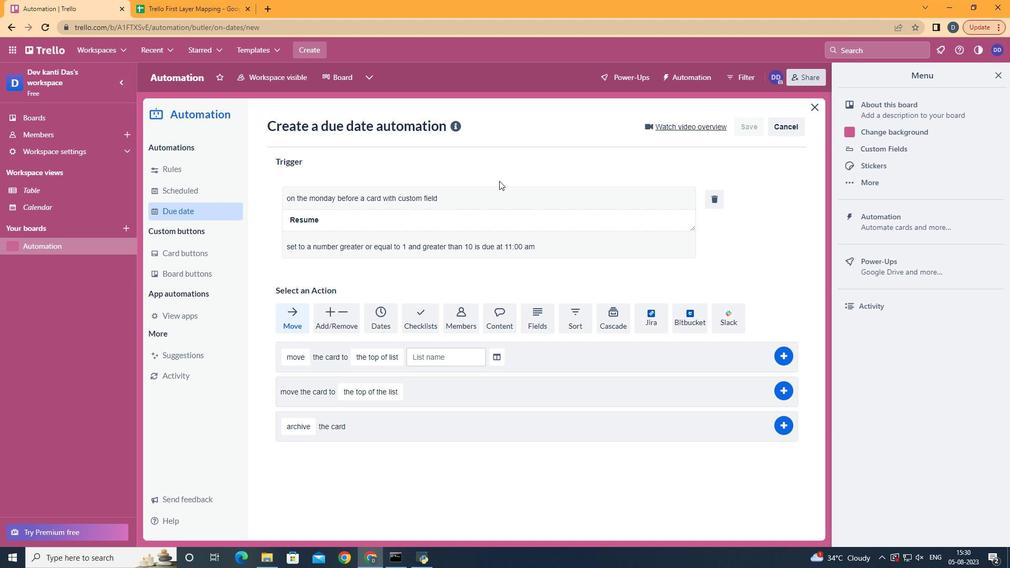 
